 Task: Check the safety & property of Memphis, Tennessee, United States.
Action: Mouse moved to (413, 120)
Screenshot: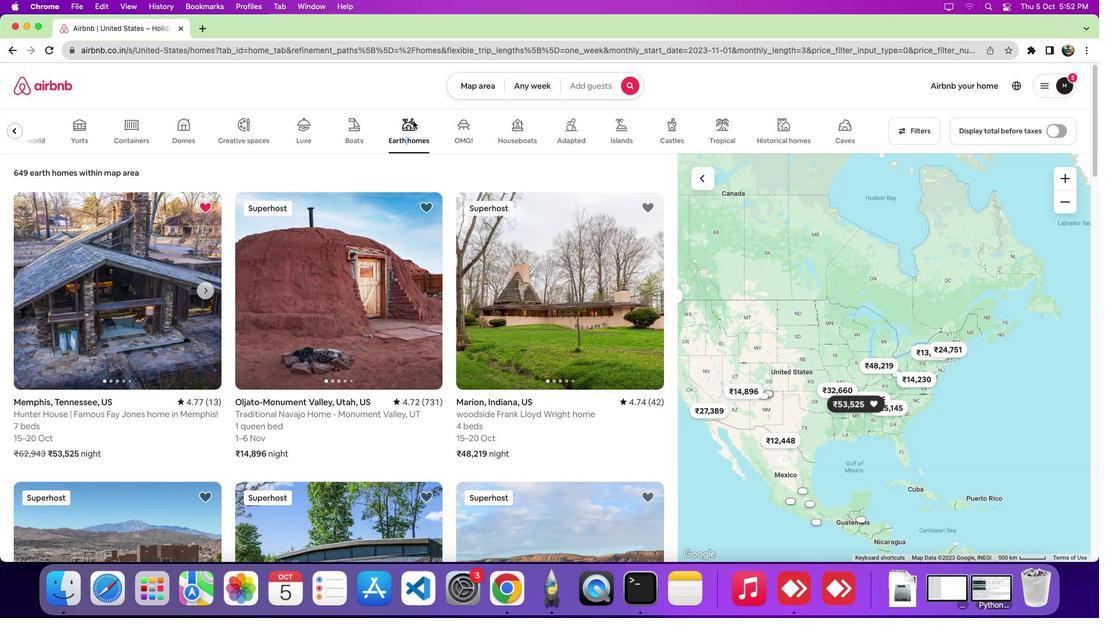 
Action: Mouse pressed left at (413, 120)
Screenshot: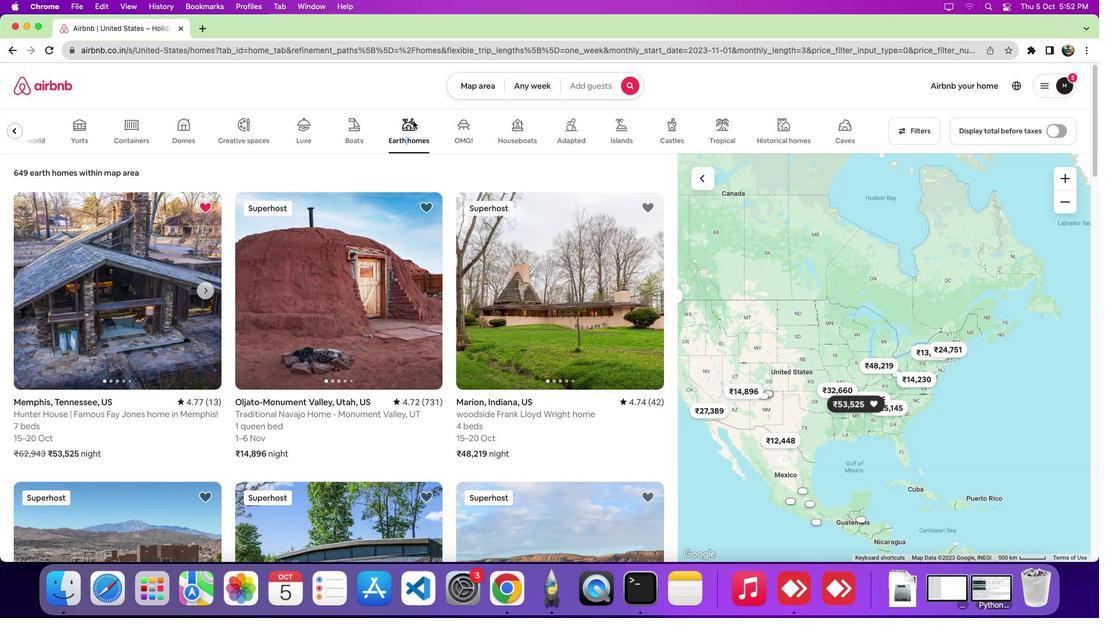 
Action: Mouse moved to (139, 326)
Screenshot: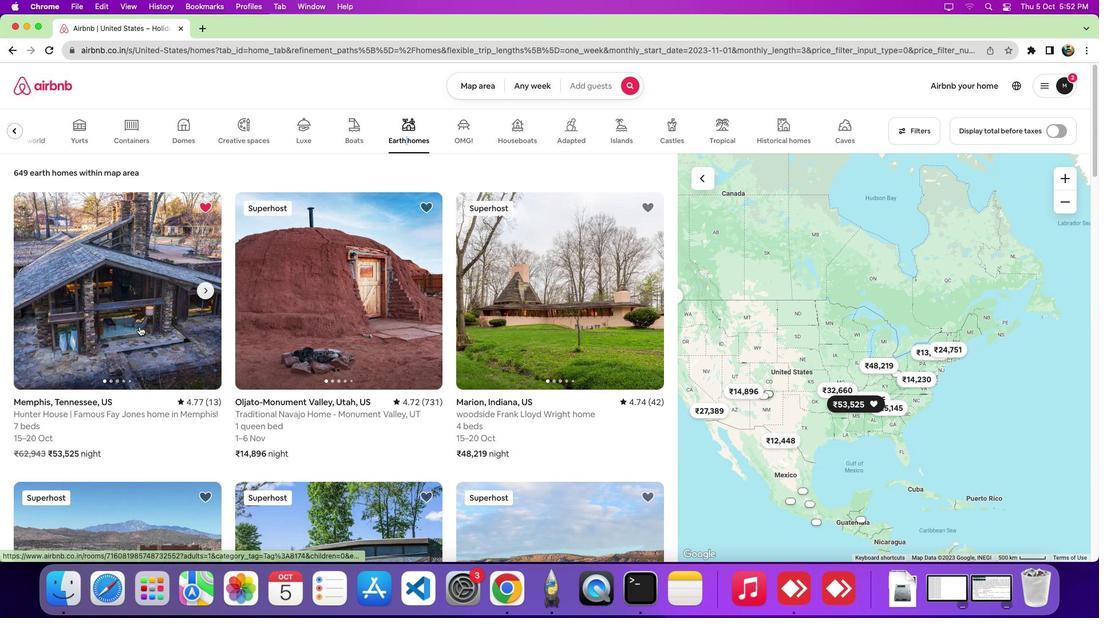 
Action: Mouse pressed left at (139, 326)
Screenshot: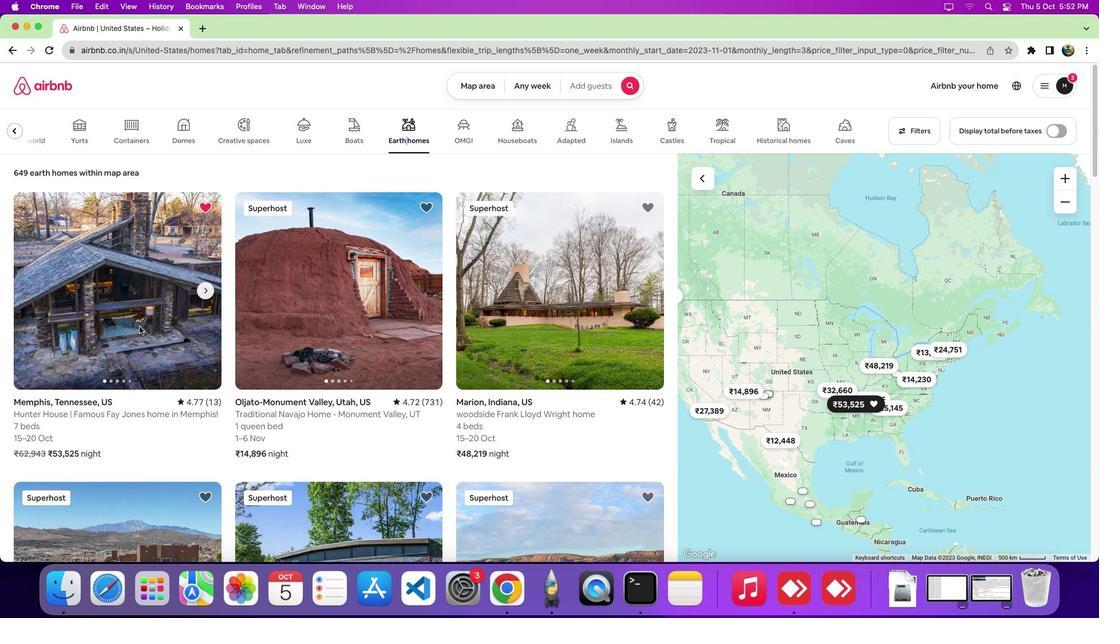 
Action: Mouse moved to (1093, 100)
Screenshot: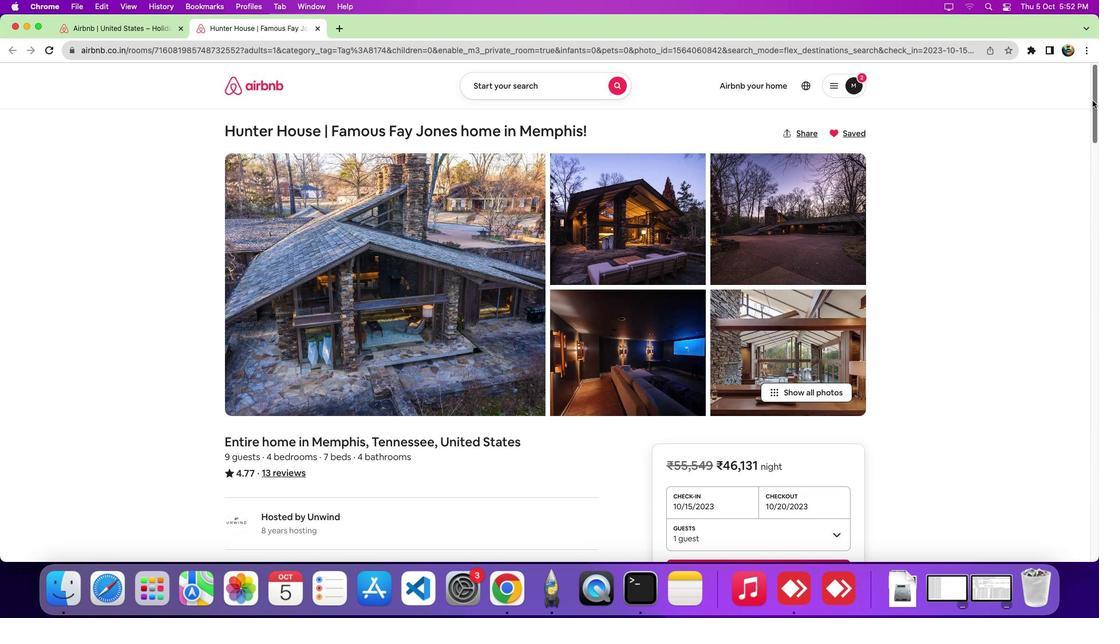 
Action: Mouse pressed left at (1093, 100)
Screenshot: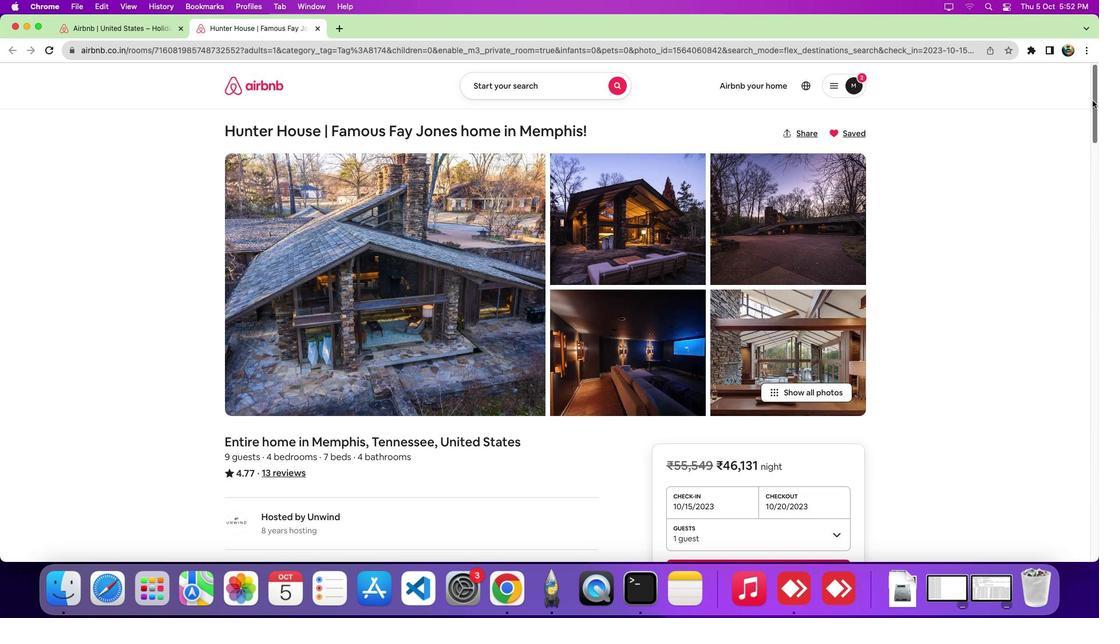 
Action: Mouse moved to (476, 293)
Screenshot: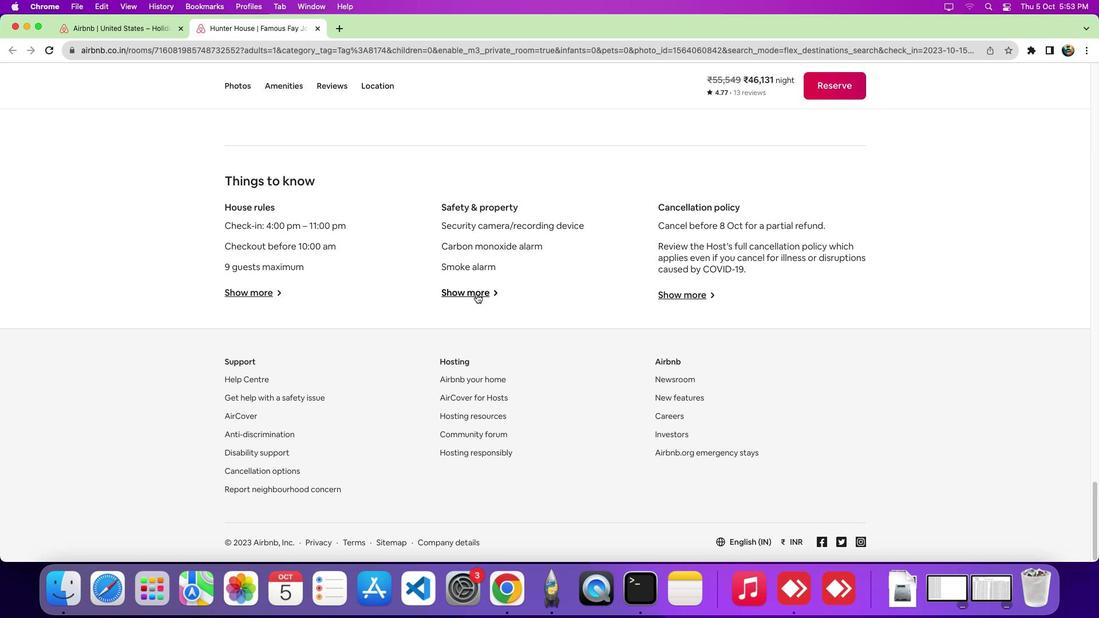 
Action: Mouse pressed left at (476, 293)
Screenshot: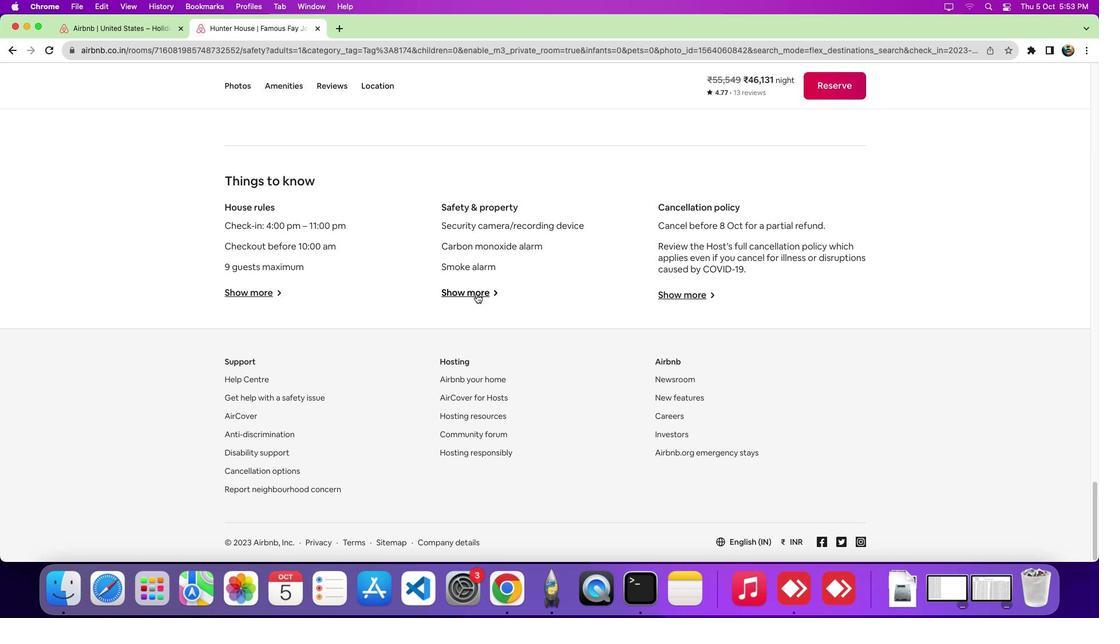 
Action: Mouse moved to (524, 361)
Screenshot: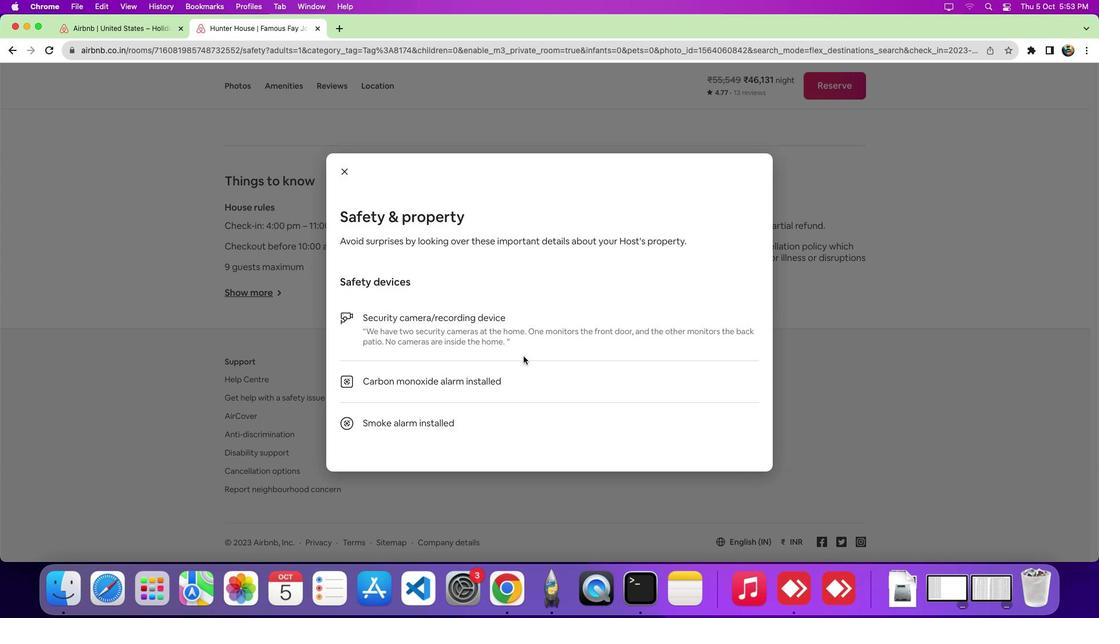 
